 Task: Find connections with filter location City of Parramatta with filter topic #staysafewith filter profile language Potuguese with filter current company O9 Solutions, Inc. with filter school Shree Jain Vidyalaya with filter industry Trusts and Estates with filter service category Budgeting with filter keywords title Real Estate Broker
Action: Mouse moved to (492, 77)
Screenshot: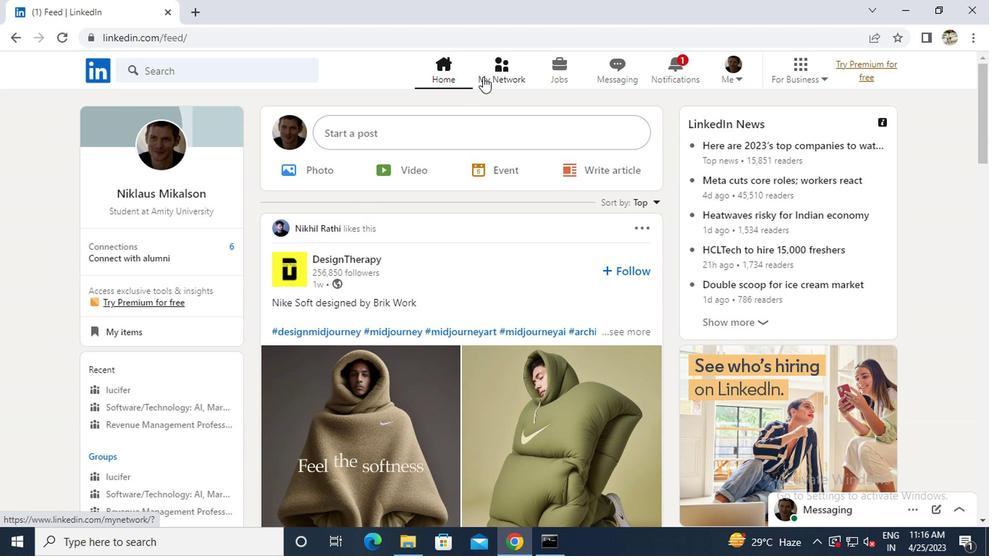 
Action: Mouse pressed left at (492, 77)
Screenshot: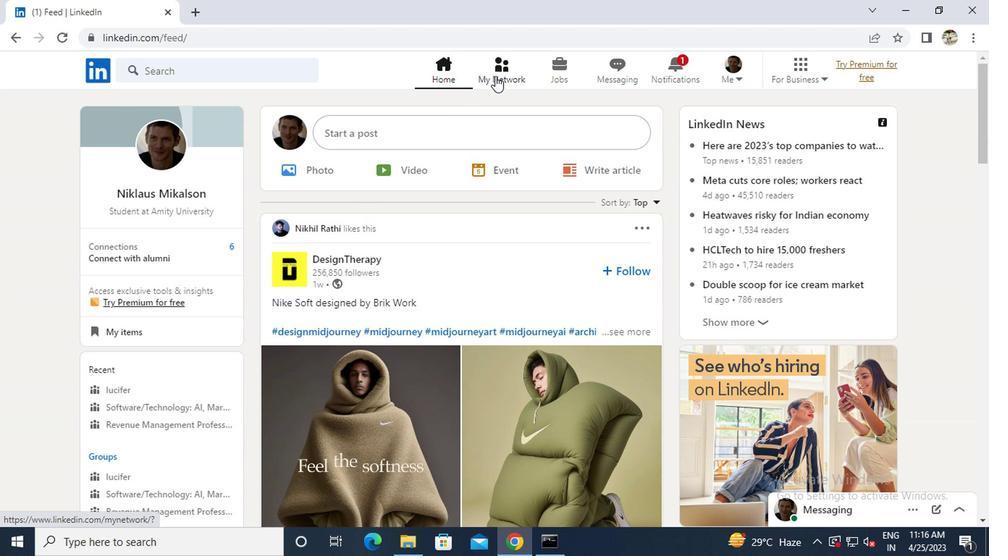 
Action: Mouse moved to (191, 160)
Screenshot: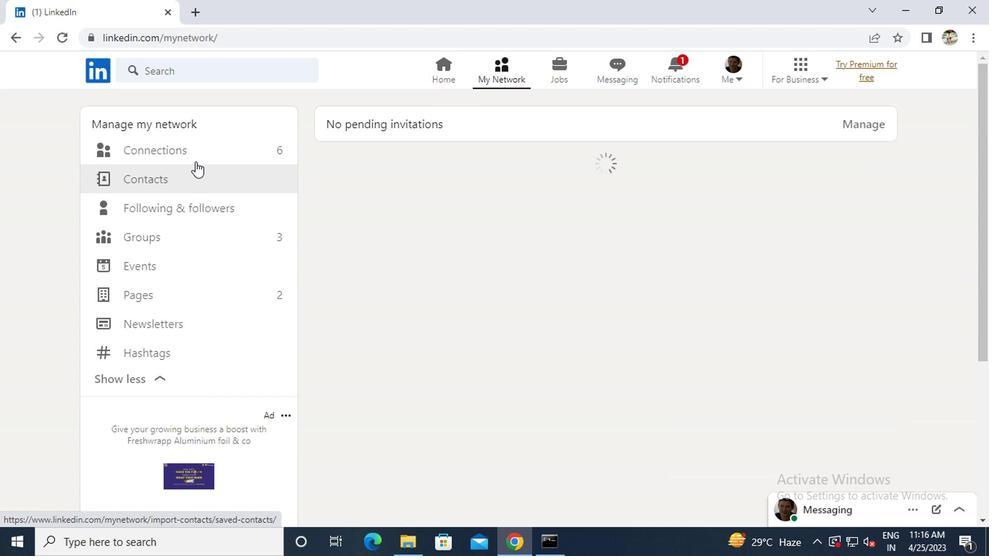 
Action: Mouse pressed left at (191, 160)
Screenshot: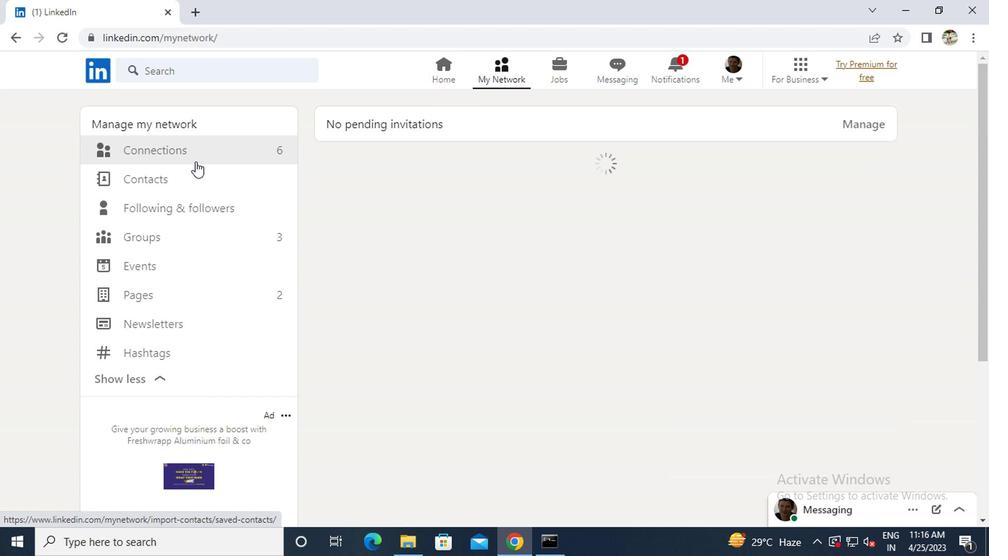 
Action: Mouse pressed left at (191, 160)
Screenshot: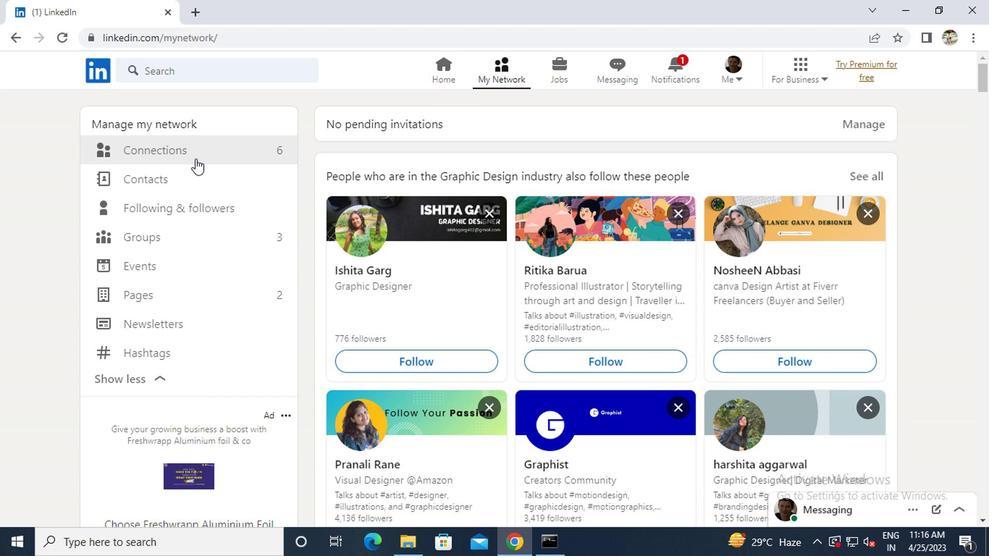 
Action: Mouse moved to (172, 158)
Screenshot: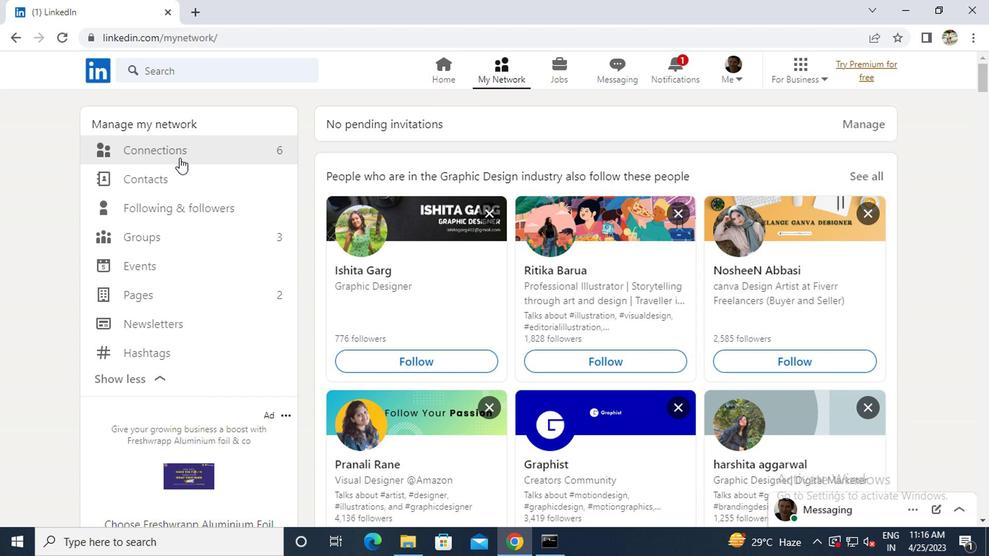 
Action: Mouse pressed left at (172, 158)
Screenshot: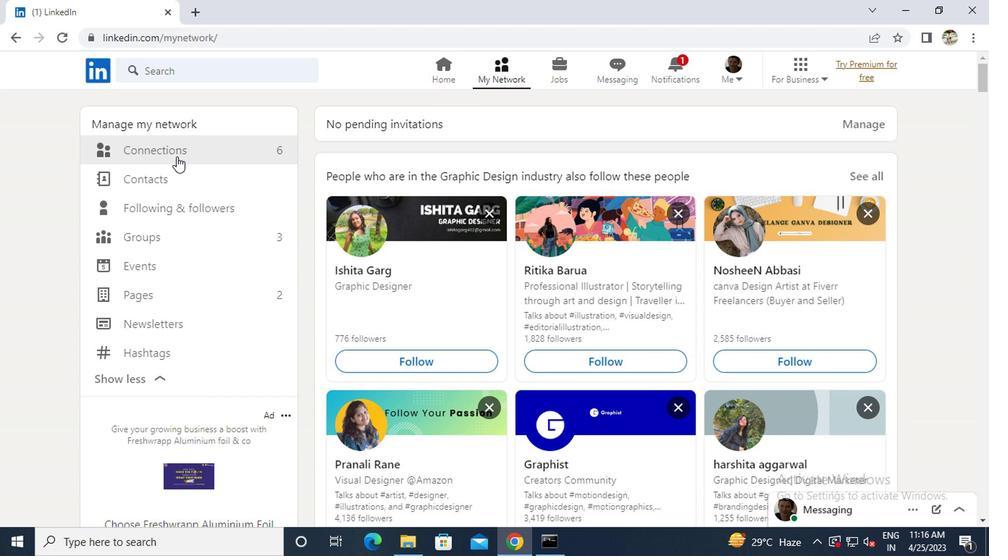 
Action: Mouse moved to (598, 152)
Screenshot: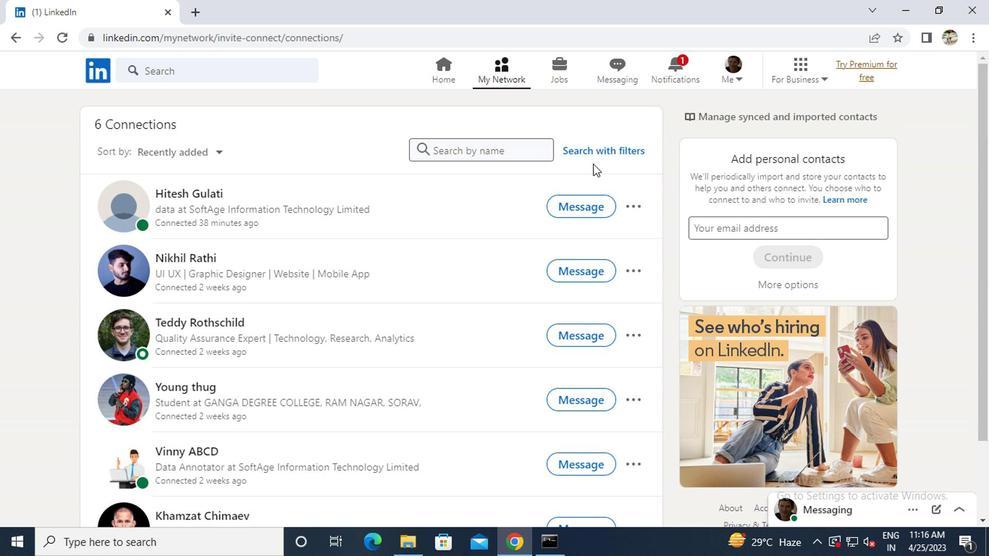 
Action: Mouse pressed left at (598, 152)
Screenshot: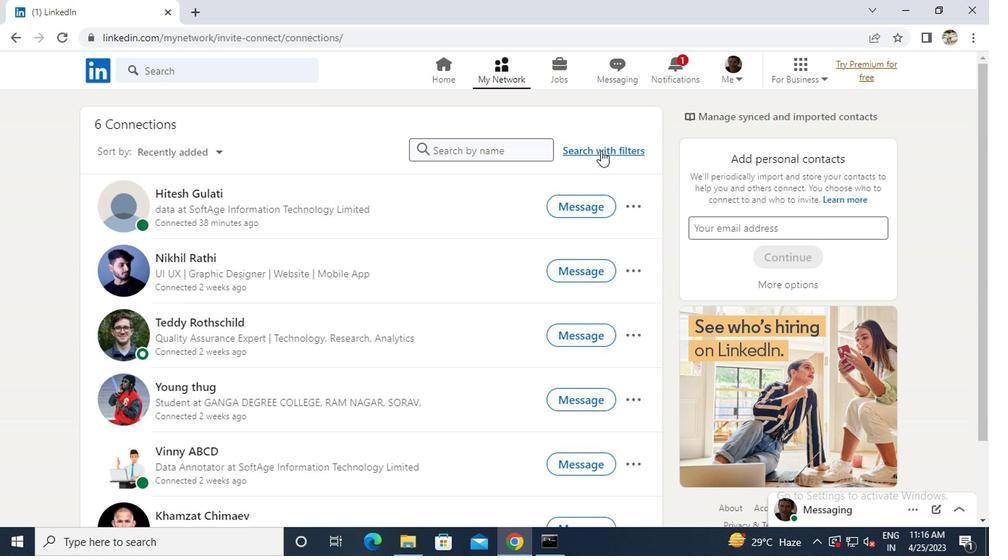 
Action: Mouse moved to (493, 113)
Screenshot: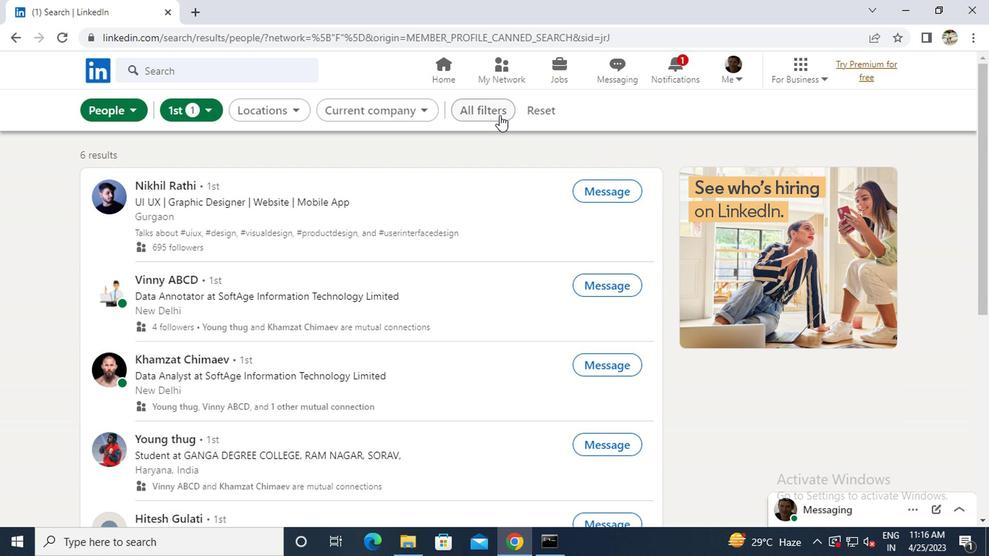 
Action: Mouse pressed left at (493, 113)
Screenshot: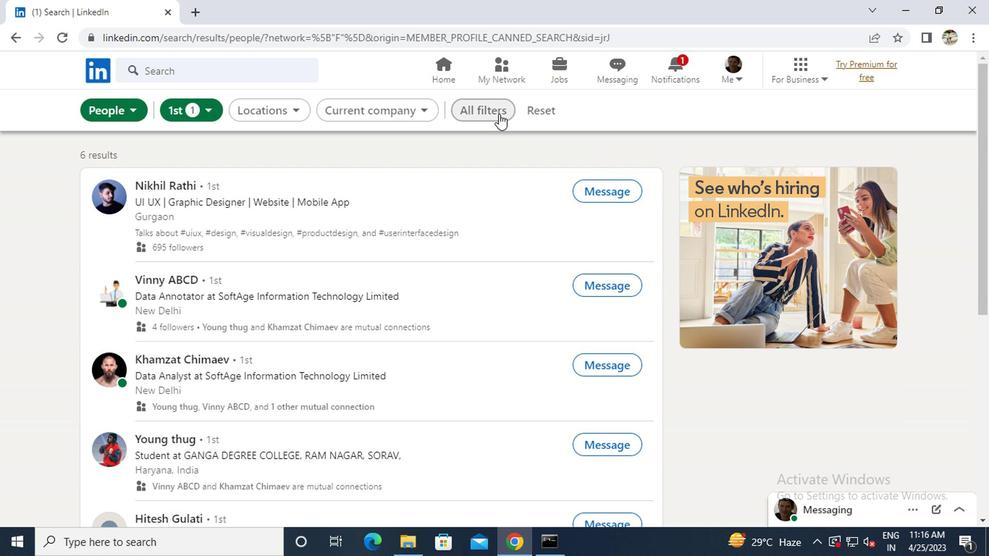 
Action: Mouse moved to (699, 298)
Screenshot: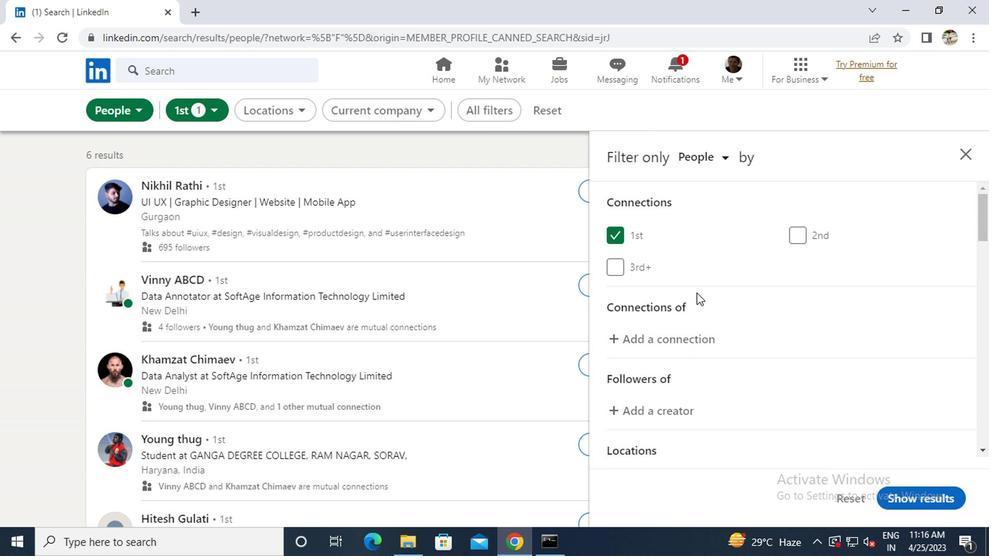 
Action: Mouse scrolled (699, 297) with delta (0, -1)
Screenshot: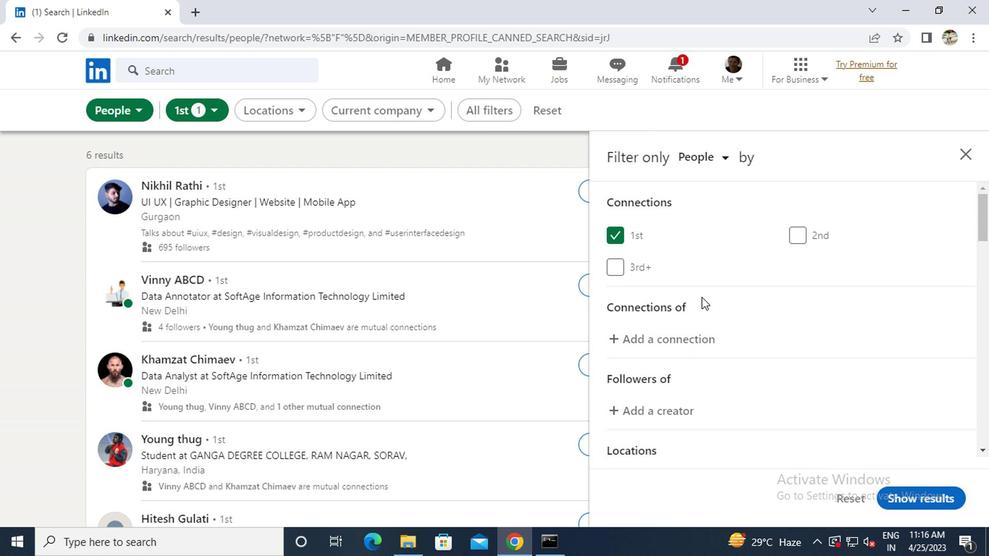 
Action: Mouse scrolled (699, 297) with delta (0, -1)
Screenshot: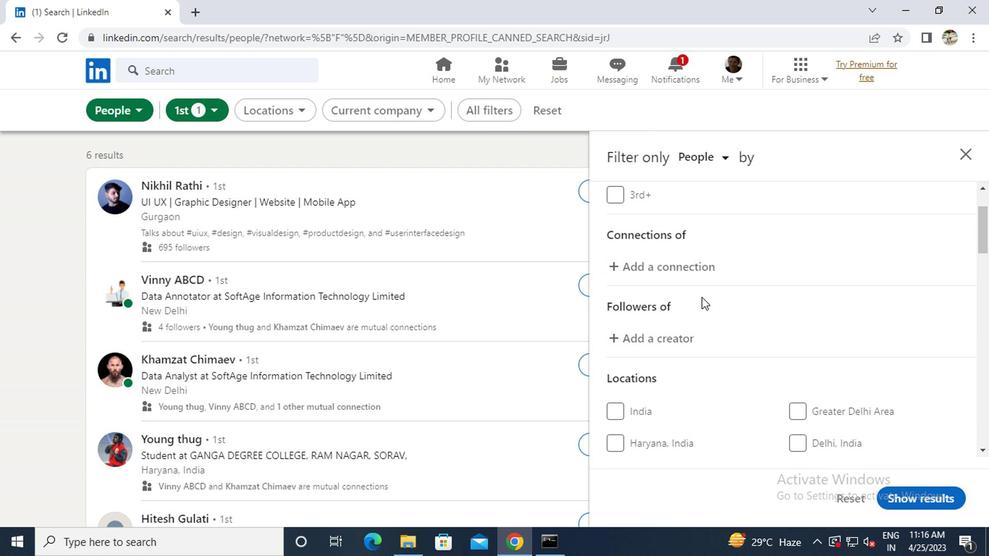 
Action: Mouse moved to (808, 404)
Screenshot: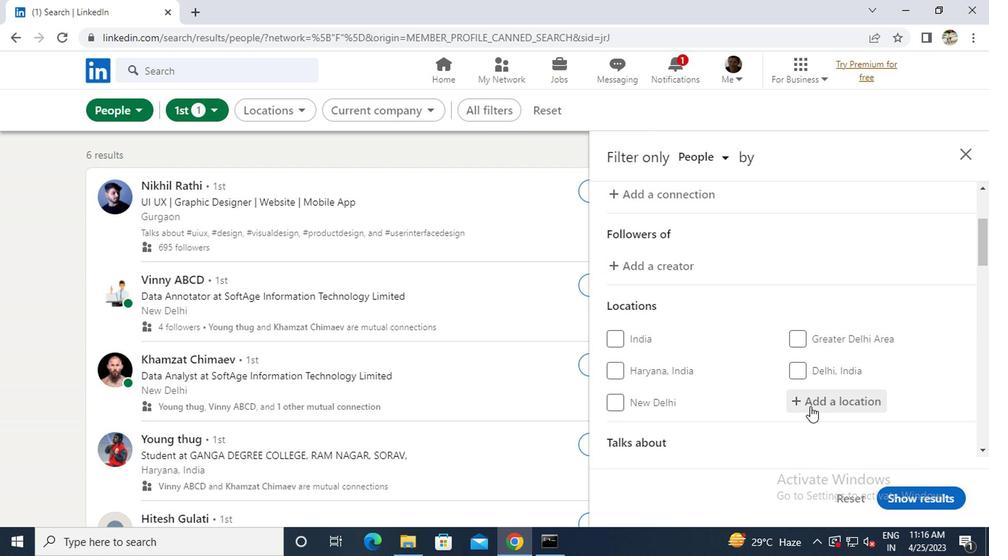 
Action: Mouse pressed left at (808, 404)
Screenshot: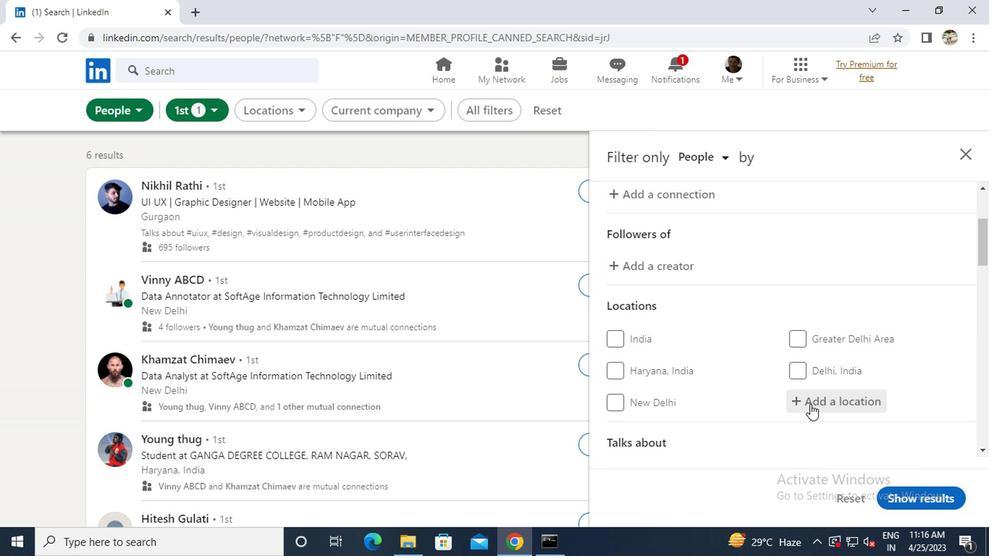 
Action: Key pressed <Key.caps_lock>c<Key.caps_lock>ity<Key.space>of<Key.space><Key.caps_lock>p<Key.caps_lock>arramatta<Key.space>
Screenshot: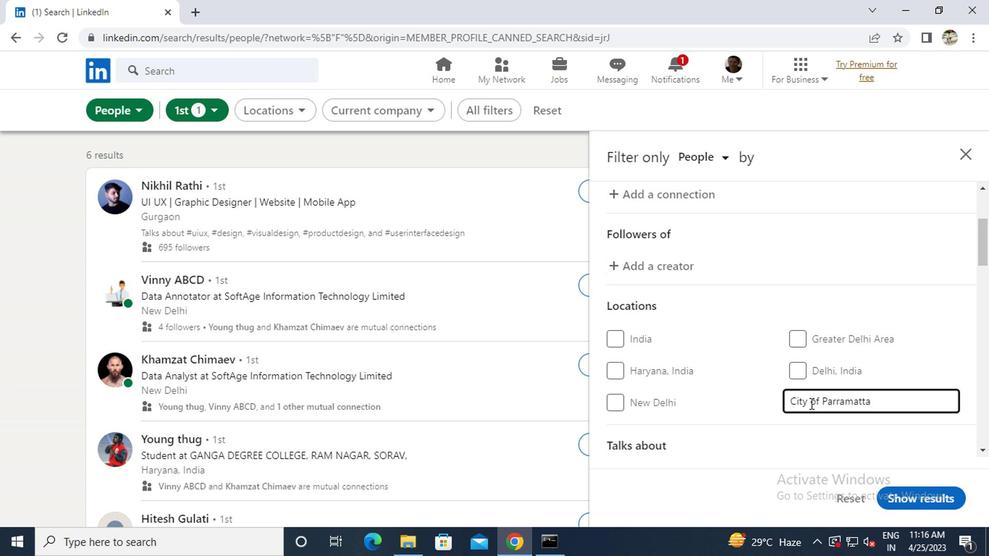 
Action: Mouse scrolled (808, 403) with delta (0, -1)
Screenshot: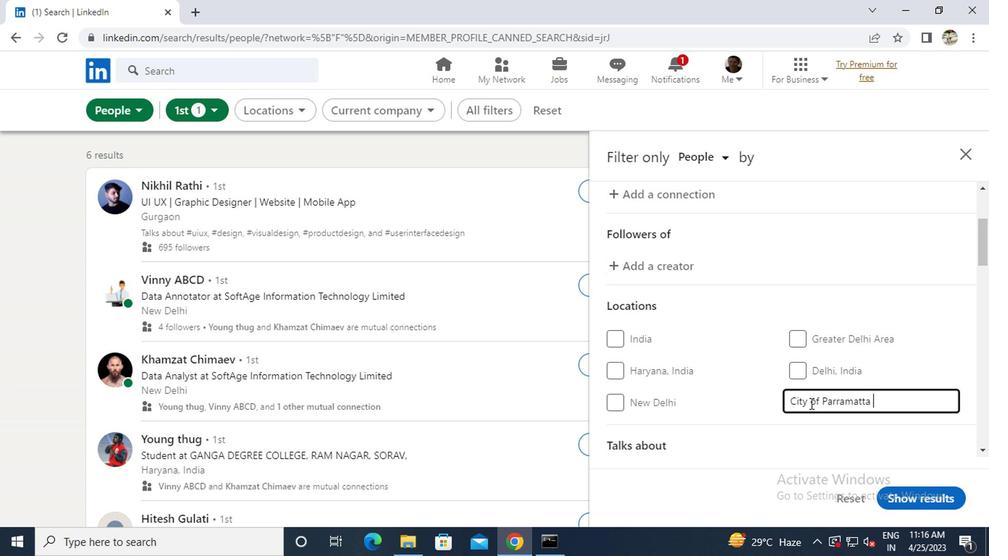 
Action: Mouse scrolled (808, 403) with delta (0, -1)
Screenshot: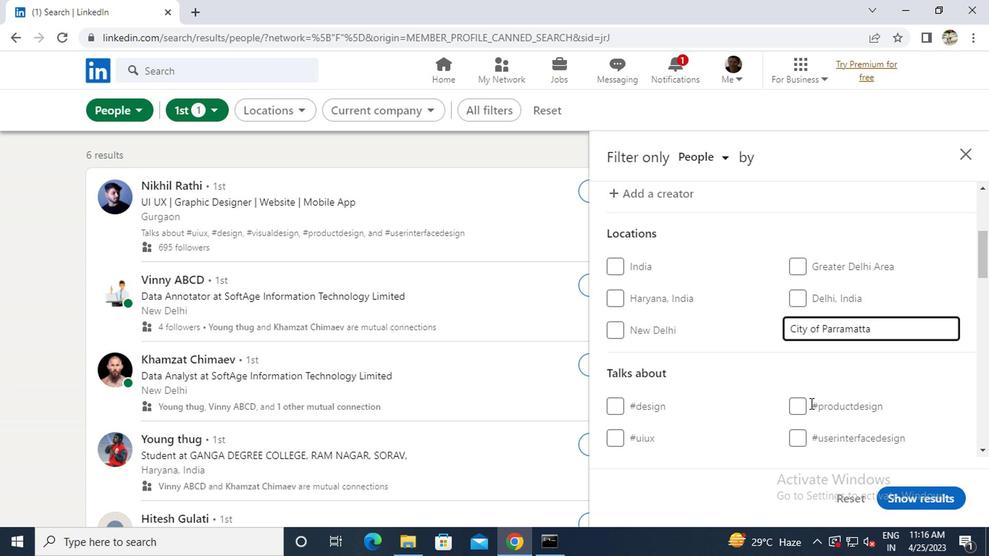 
Action: Mouse moved to (805, 393)
Screenshot: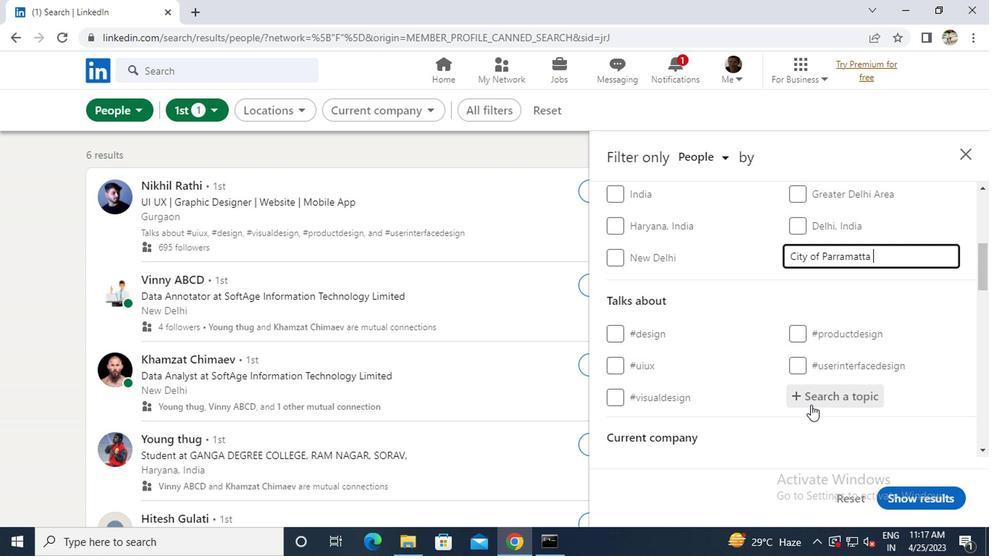 
Action: Mouse pressed left at (805, 393)
Screenshot: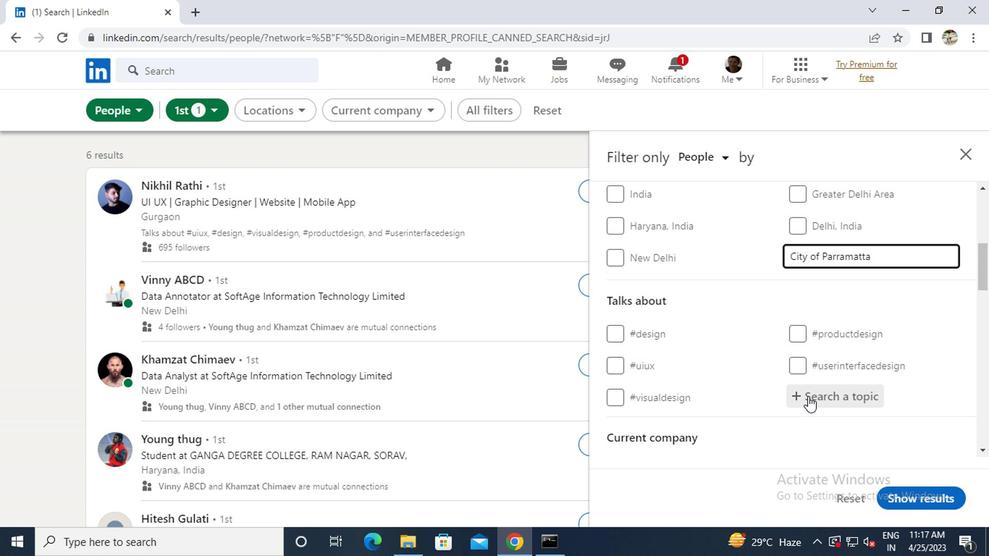 
Action: Key pressed <Key.shift>#STAYSAFE
Screenshot: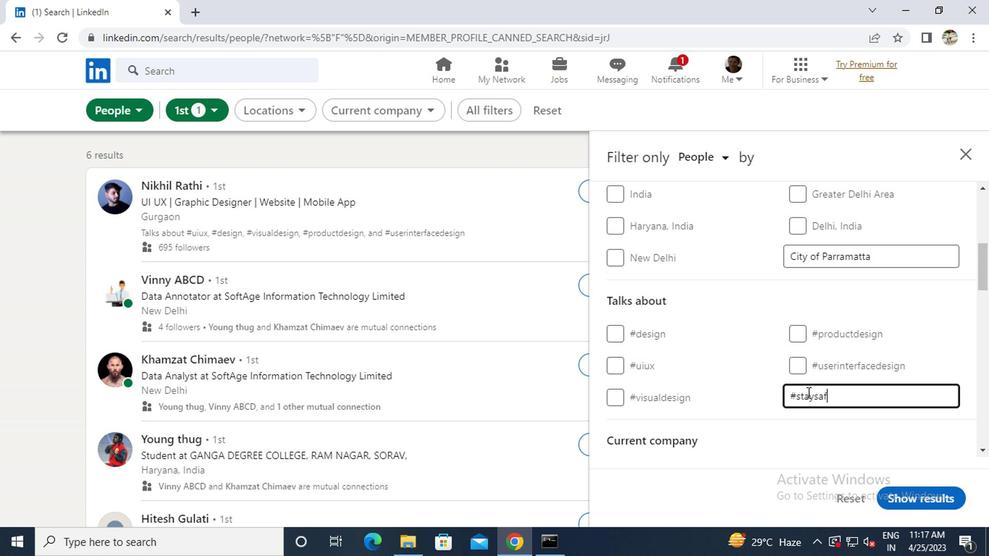 
Action: Mouse scrolled (805, 392) with delta (0, -1)
Screenshot: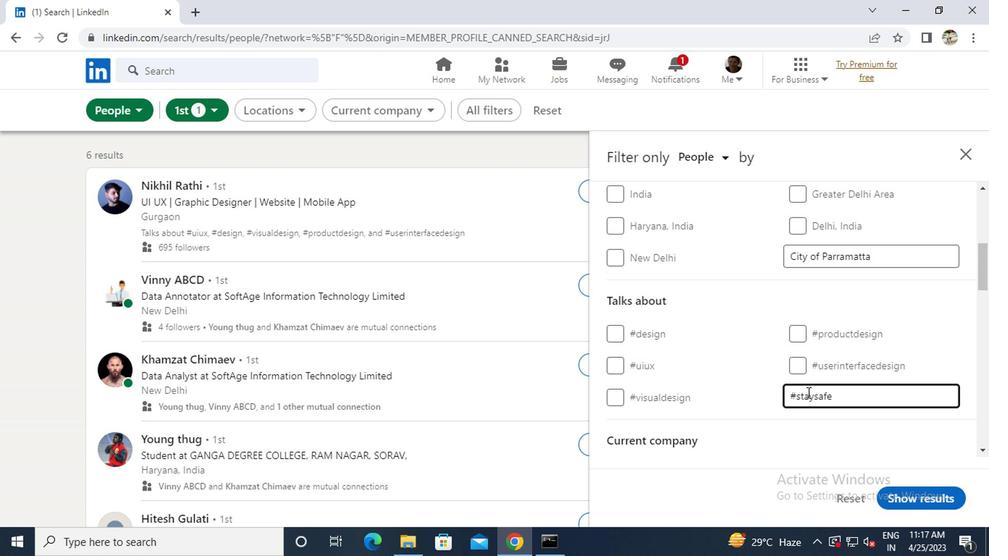 
Action: Mouse scrolled (805, 392) with delta (0, -1)
Screenshot: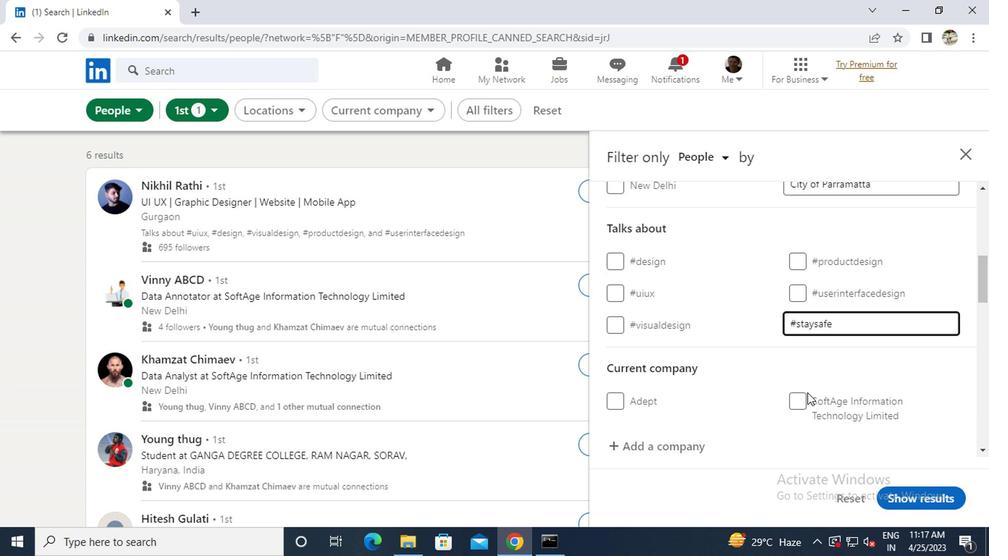 
Action: Mouse moved to (671, 375)
Screenshot: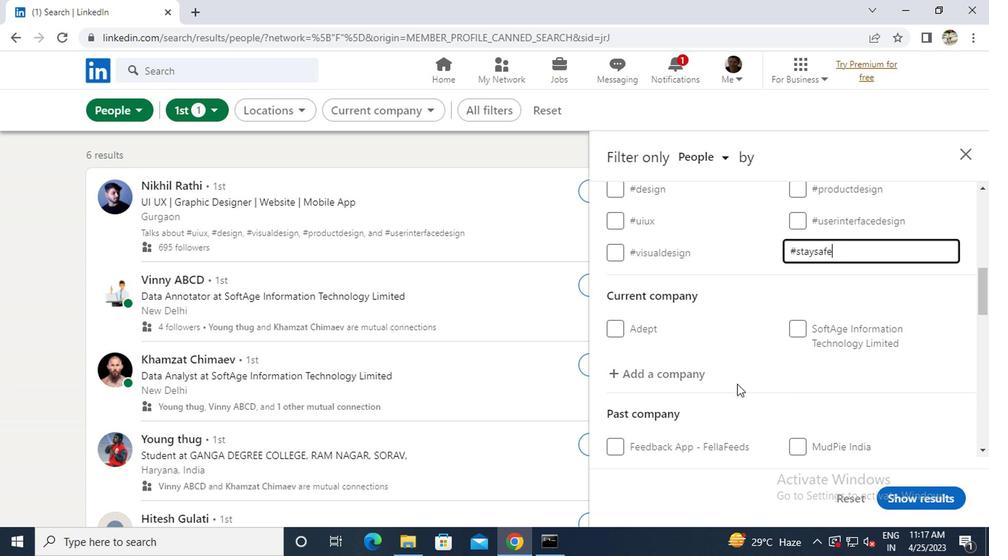 
Action: Mouse pressed left at (671, 375)
Screenshot: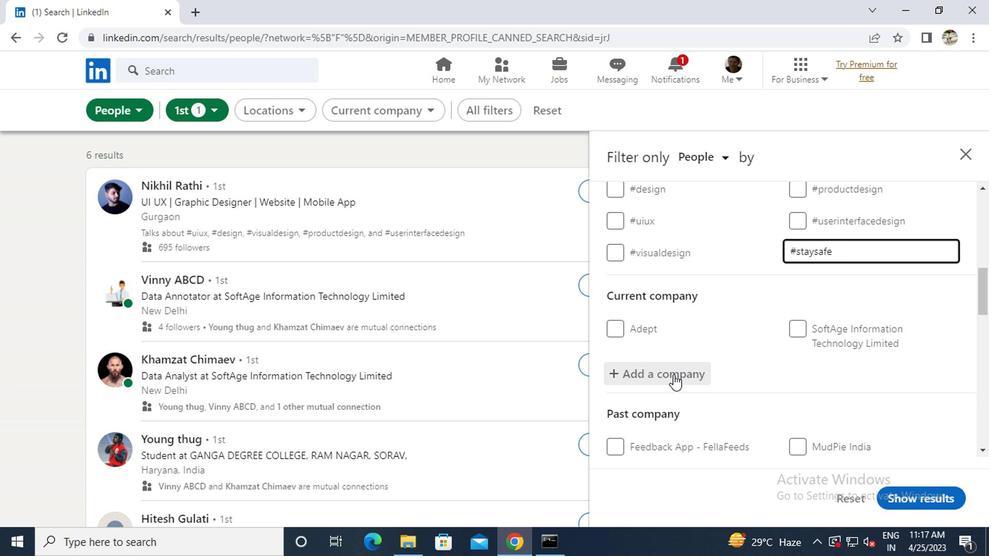 
Action: Key pressed <Key.caps_lock>O9
Screenshot: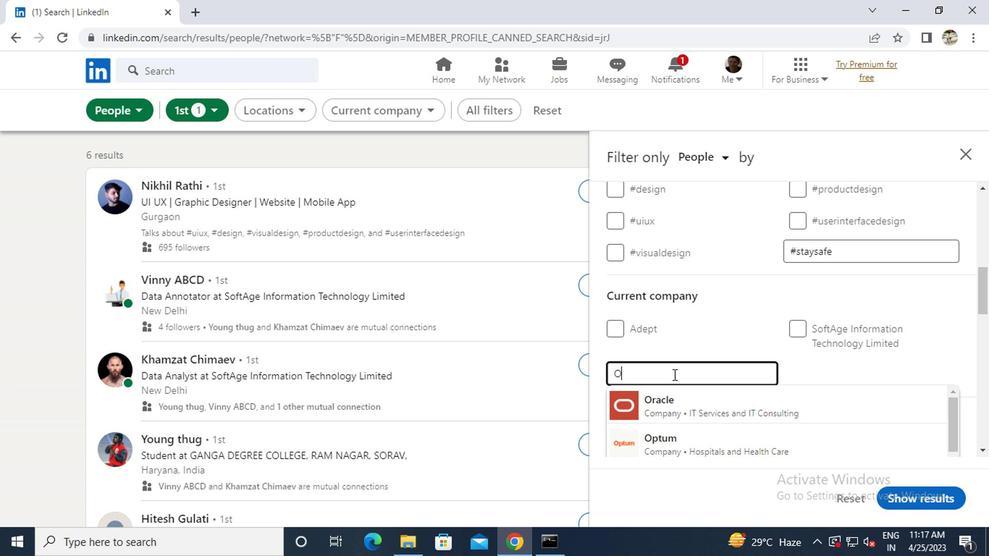 
Action: Mouse moved to (667, 405)
Screenshot: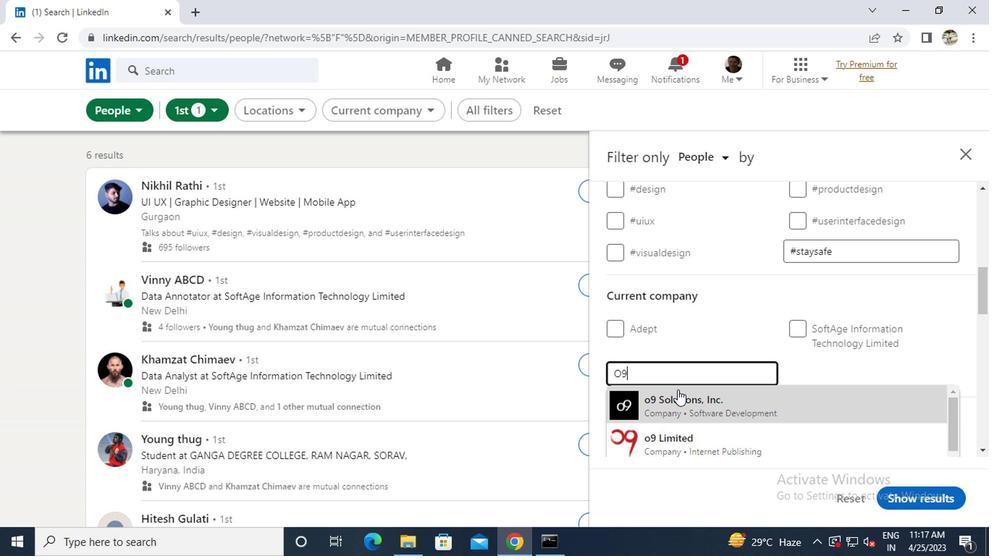 
Action: Mouse pressed left at (667, 405)
Screenshot: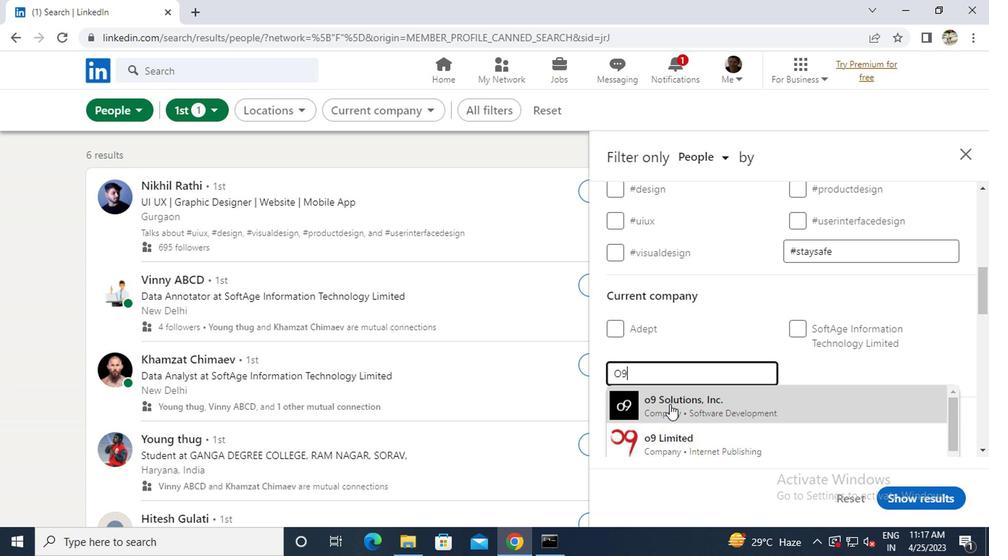 
Action: Mouse scrolled (667, 404) with delta (0, 0)
Screenshot: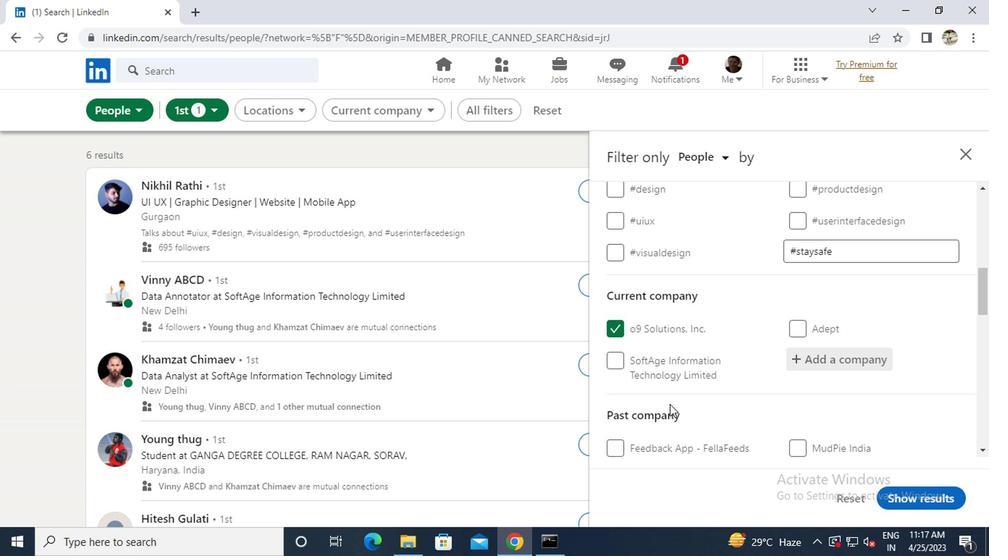 
Action: Mouse scrolled (667, 404) with delta (0, 0)
Screenshot: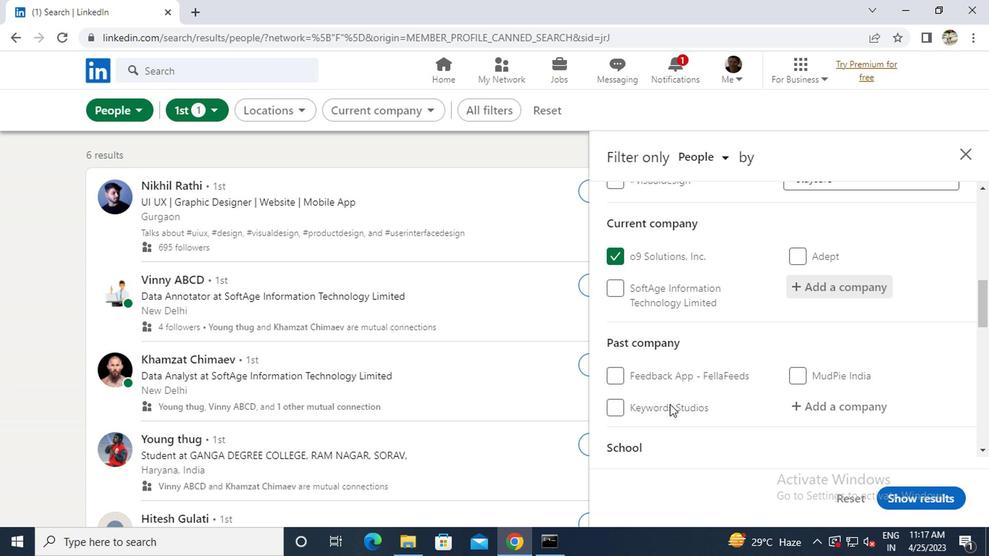 
Action: Mouse scrolled (667, 404) with delta (0, 0)
Screenshot: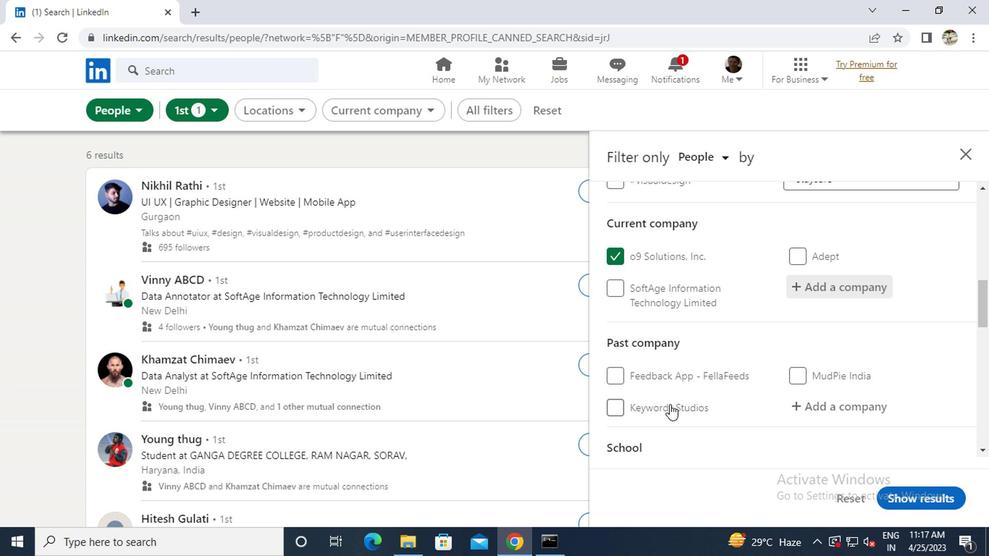 
Action: Mouse pressed left at (667, 405)
Screenshot: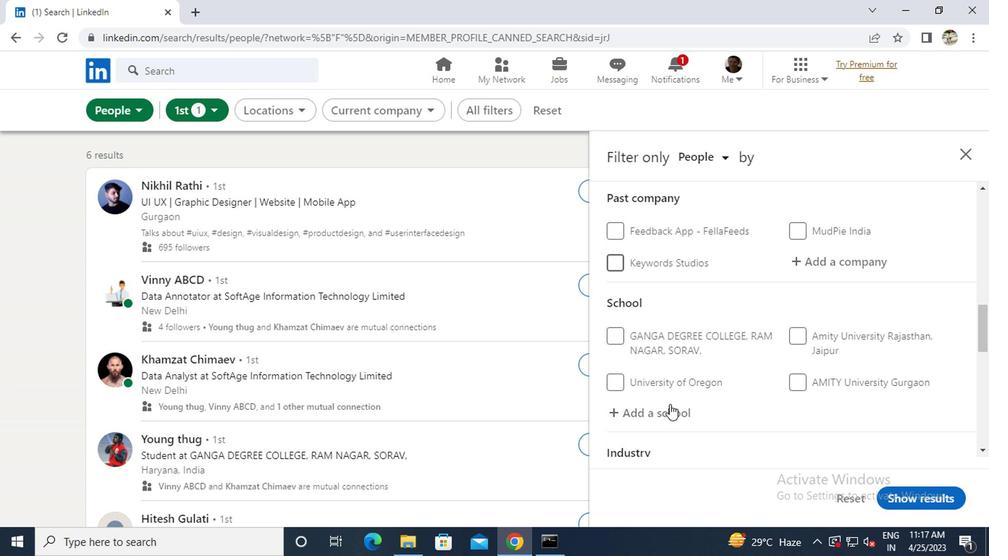 
Action: Key pressed <Key.caps_lock><Key.caps_lock>S<Key.caps_lock>HREE
Screenshot: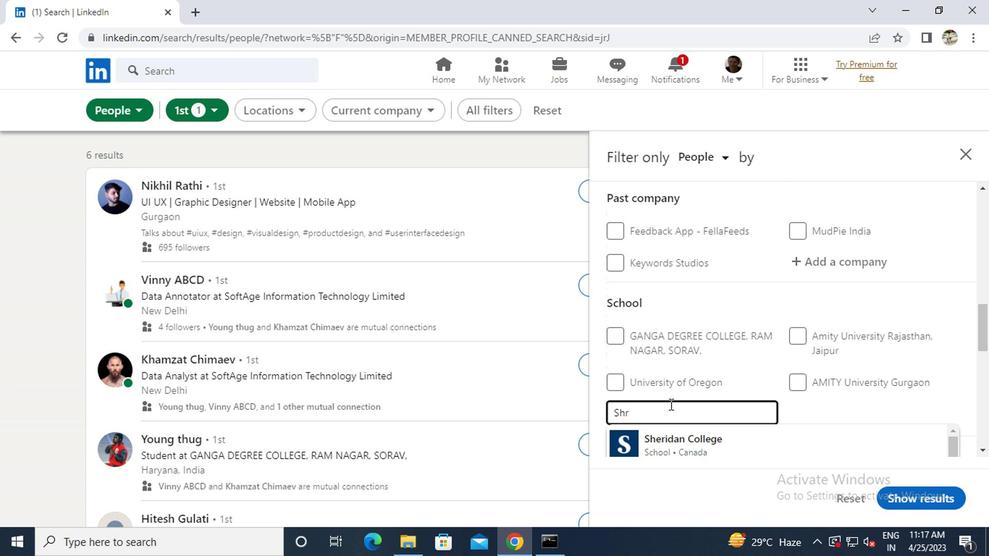 
Action: Mouse moved to (662, 441)
Screenshot: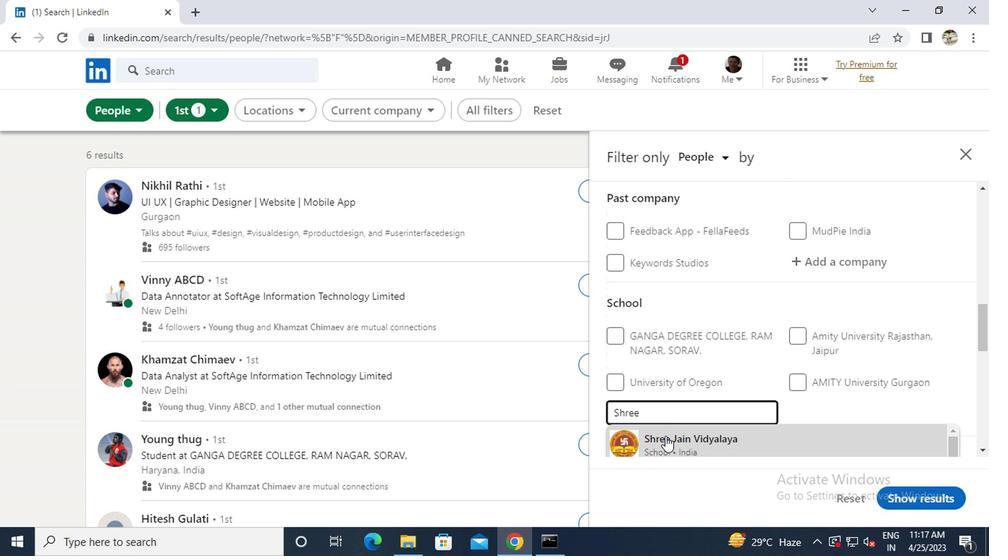 
Action: Mouse pressed left at (662, 441)
Screenshot: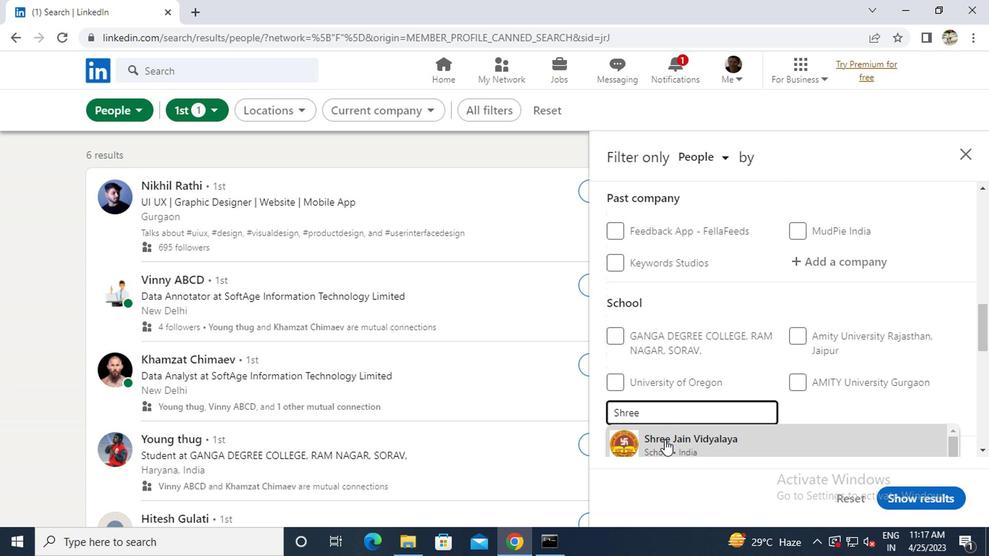 
Action: Mouse moved to (662, 440)
Screenshot: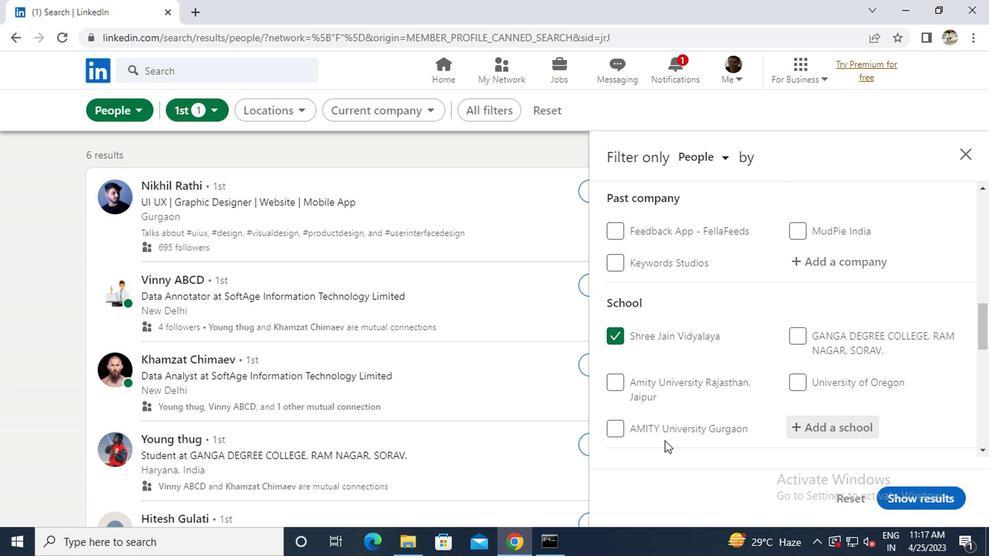 
Action: Mouse scrolled (662, 439) with delta (0, -1)
Screenshot: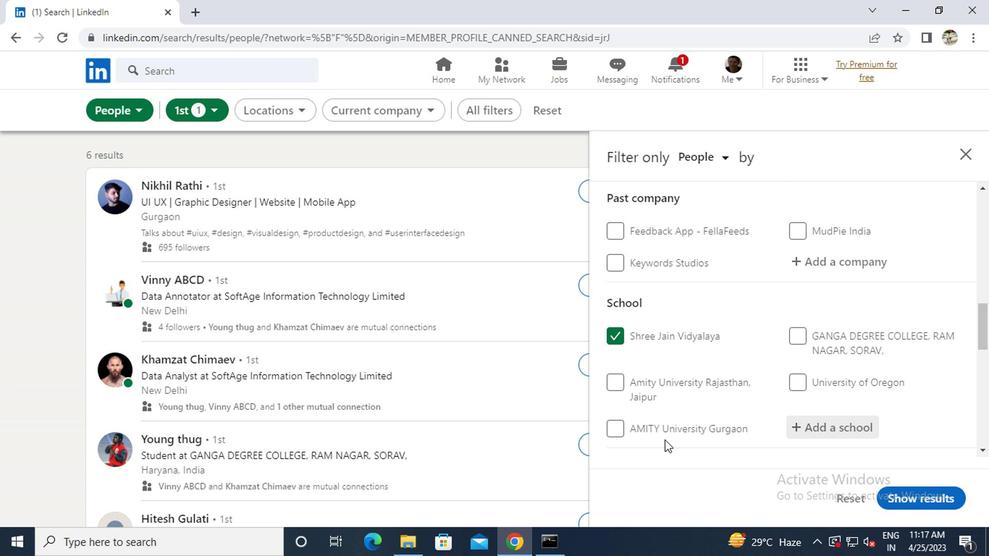 
Action: Mouse scrolled (662, 439) with delta (0, -1)
Screenshot: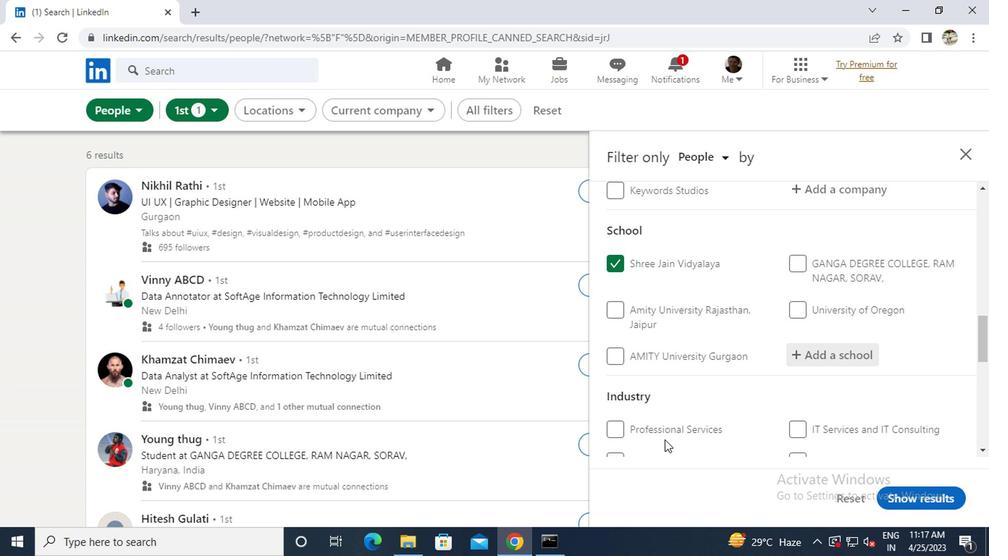 
Action: Mouse moved to (800, 435)
Screenshot: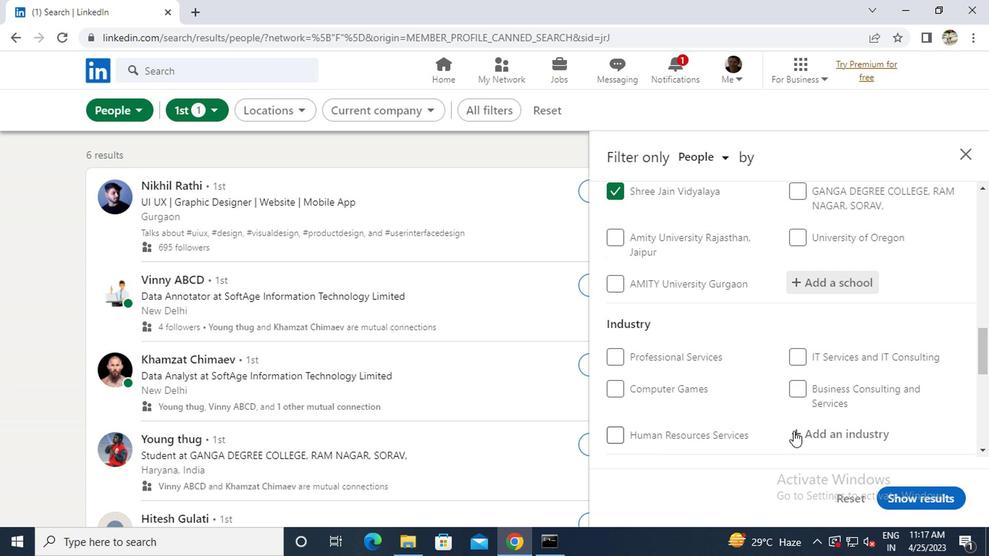 
Action: Mouse pressed left at (800, 435)
Screenshot: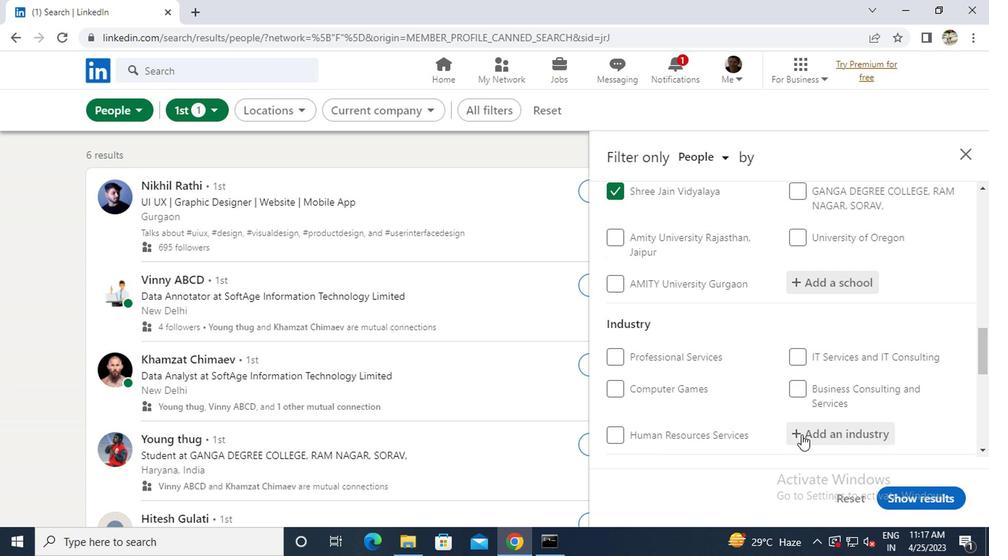 
Action: Key pressed <Key.caps_lock>T<Key.caps_lock>RUST<Key.space>AND<Key.space><Key.caps_lock>E<Key.caps_lock>STATES<Key.space>
Screenshot: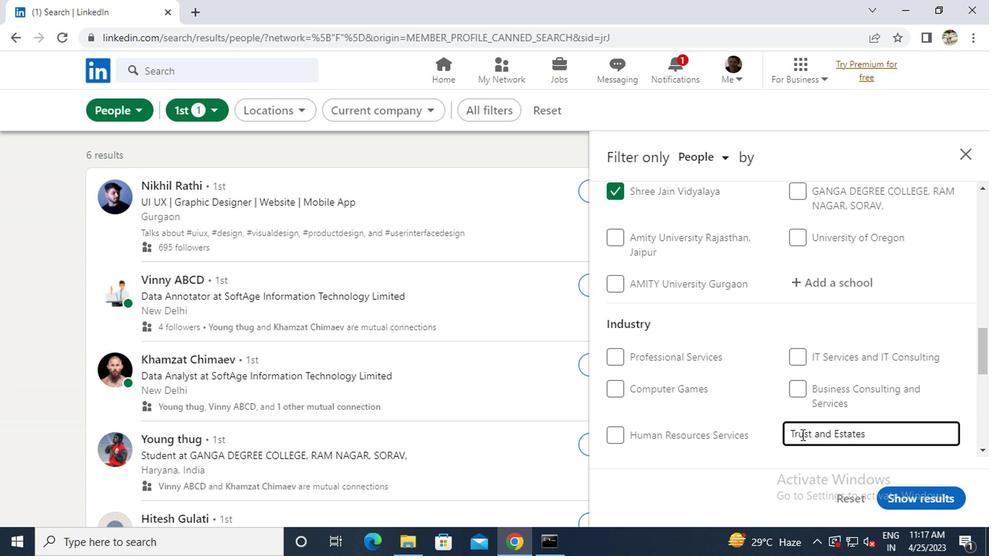 
Action: Mouse scrolled (800, 435) with delta (0, 0)
Screenshot: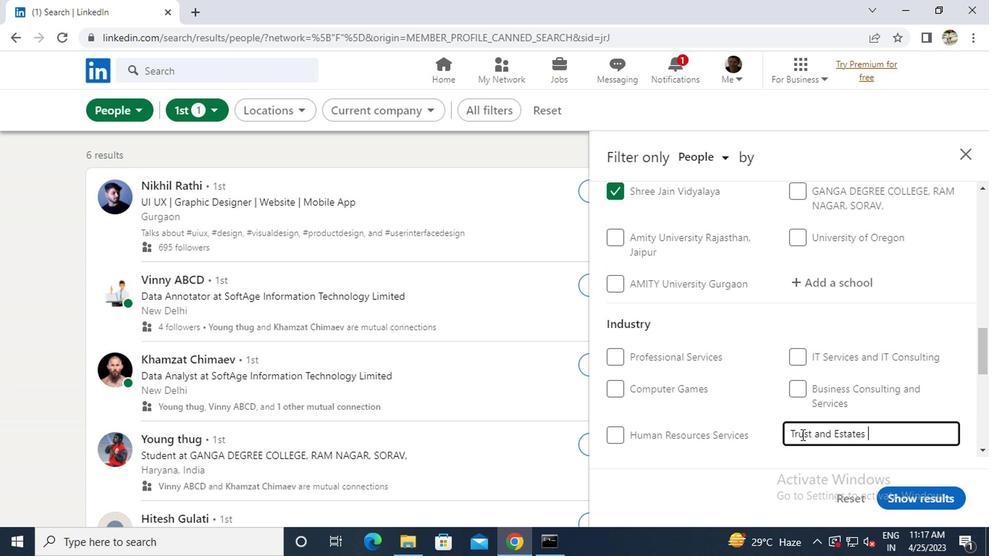 
Action: Mouse scrolled (800, 435) with delta (0, 0)
Screenshot: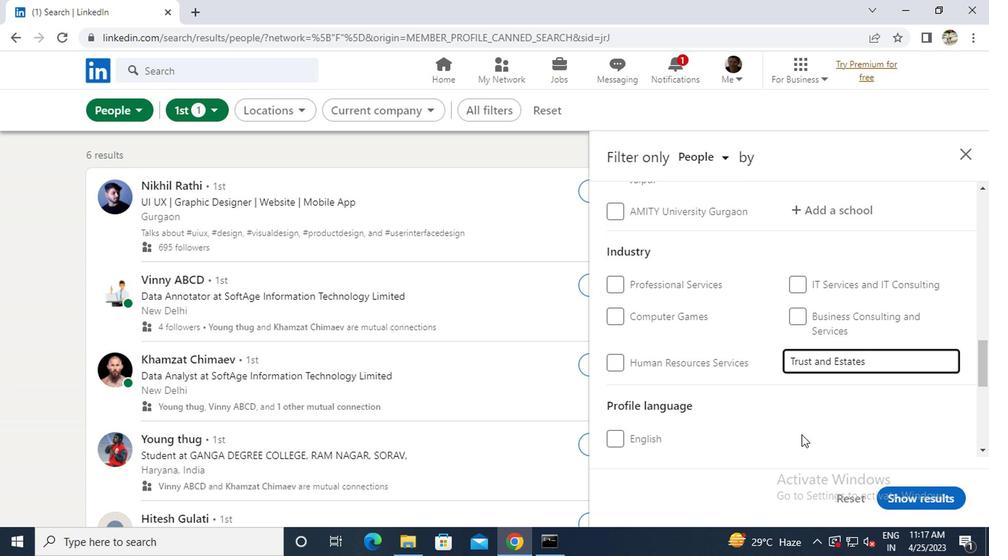 
Action: Mouse scrolled (800, 435) with delta (0, 0)
Screenshot: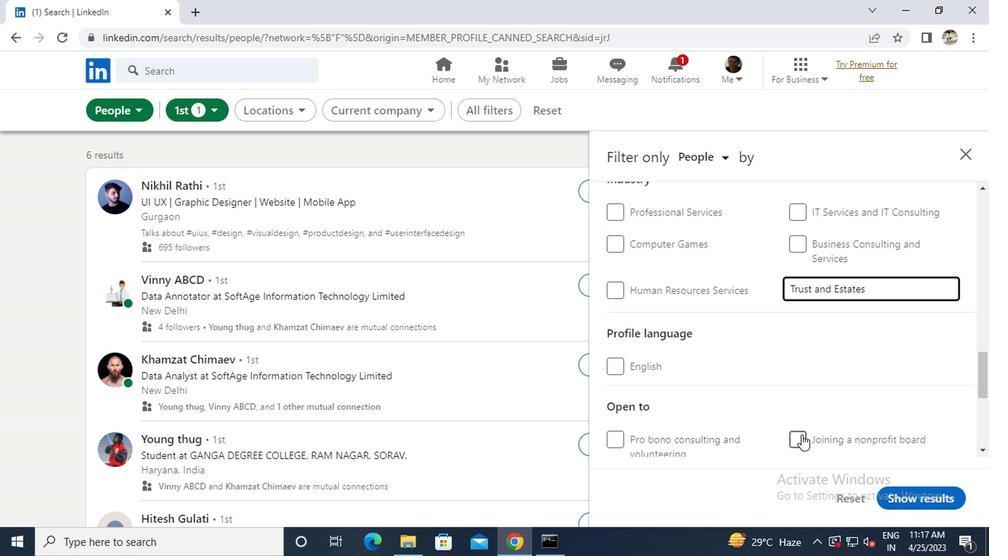 
Action: Mouse moved to (761, 414)
Screenshot: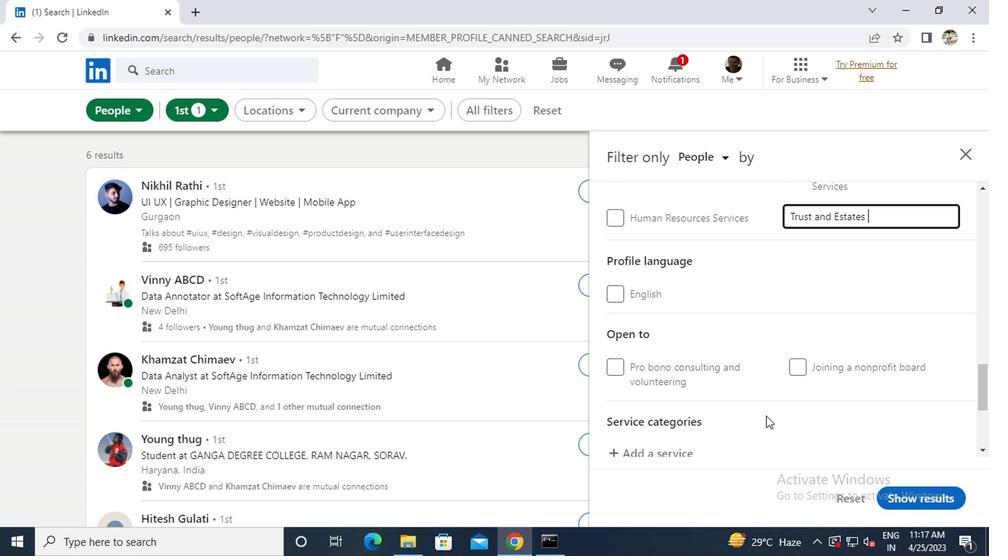 
Action: Mouse scrolled (761, 413) with delta (0, 0)
Screenshot: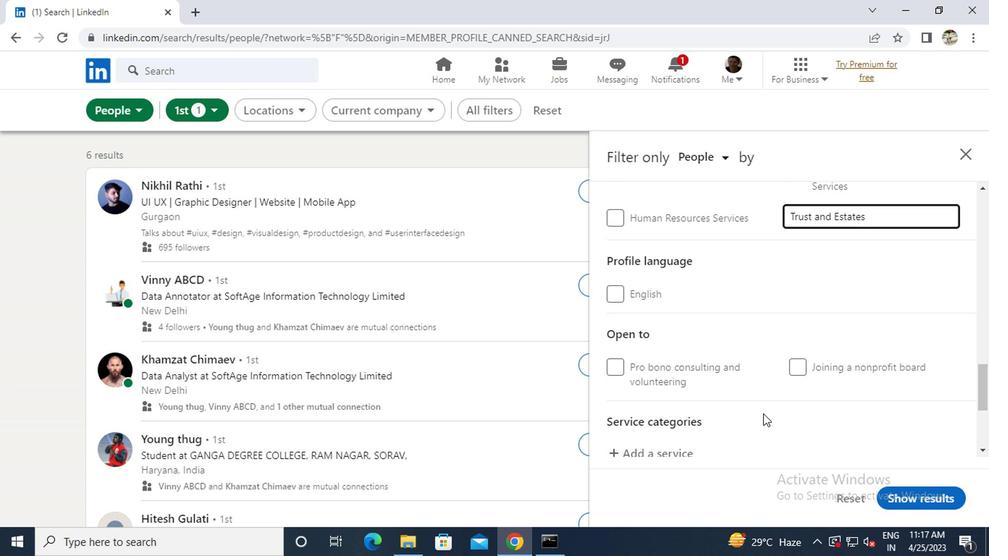 
Action: Mouse scrolled (761, 413) with delta (0, 0)
Screenshot: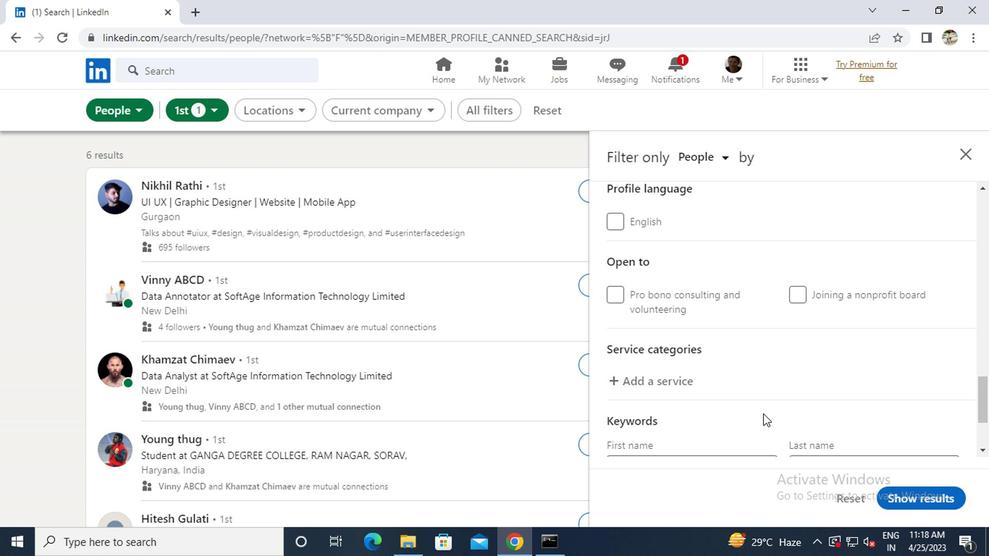 
Action: Mouse moved to (692, 318)
Screenshot: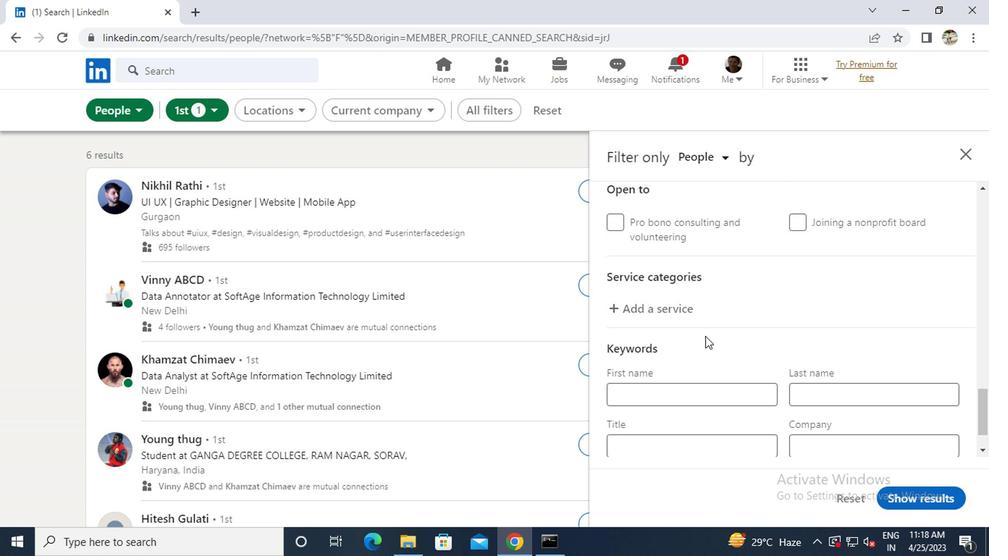 
Action: Mouse pressed left at (692, 318)
Screenshot: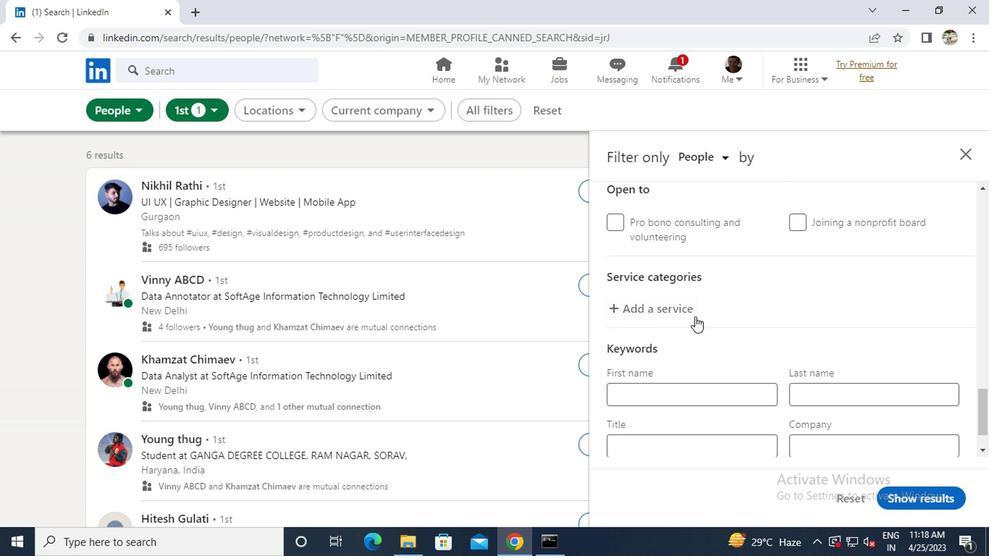 
Action: Key pressed <Key.caps_lock>B<Key.caps_lock>UDGE
Screenshot: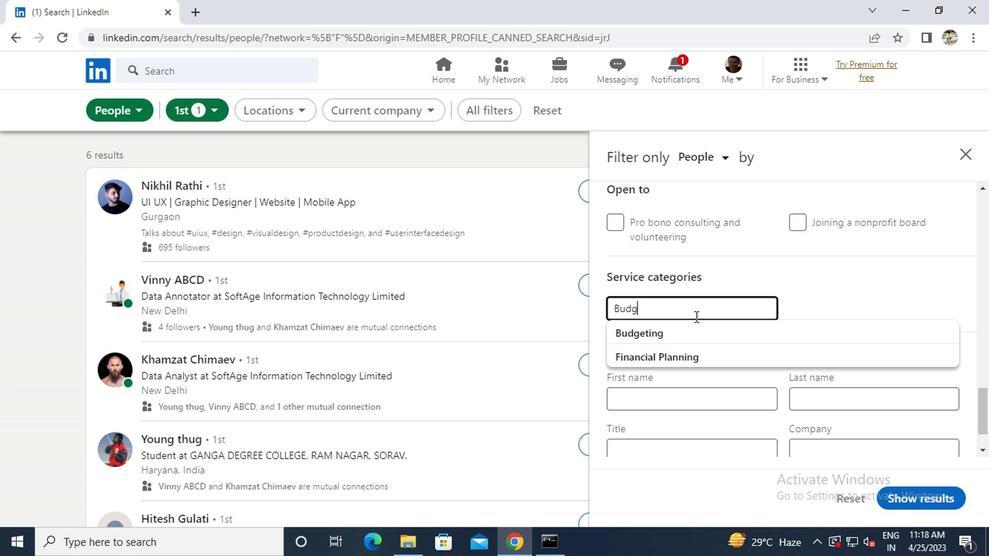 
Action: Mouse moved to (675, 333)
Screenshot: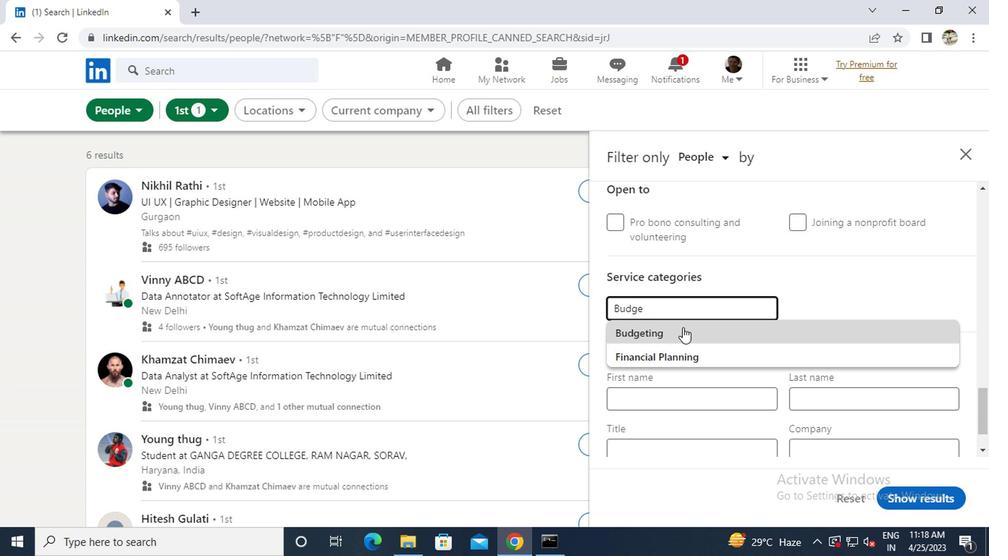 
Action: Mouse pressed left at (675, 333)
Screenshot: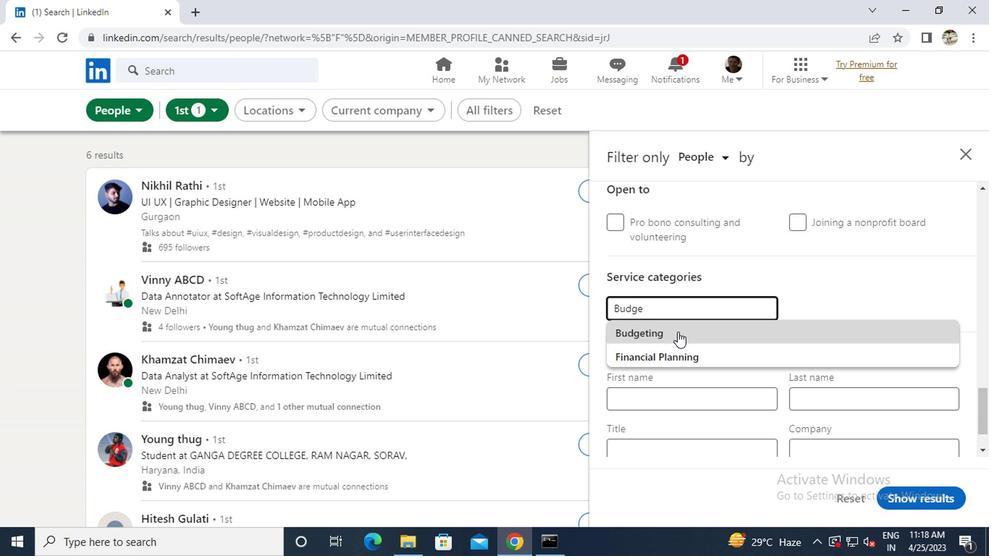 
Action: Mouse scrolled (675, 332) with delta (0, 0)
Screenshot: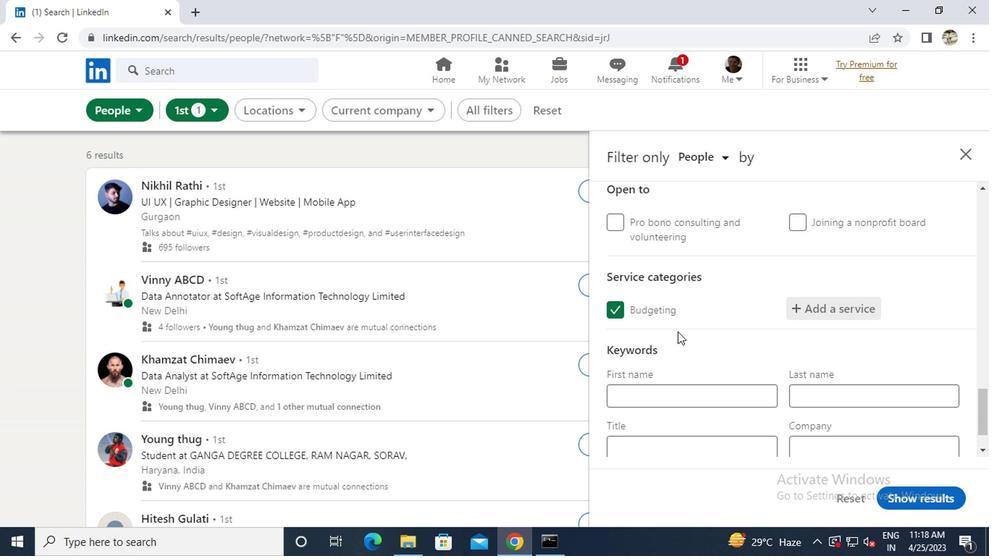 
Action: Mouse scrolled (675, 332) with delta (0, 0)
Screenshot: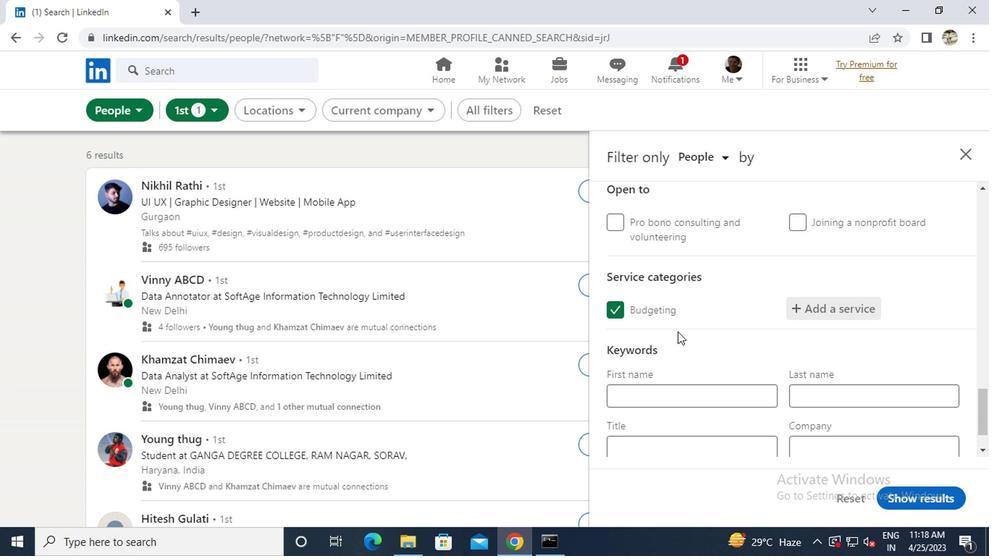 
Action: Mouse moved to (661, 384)
Screenshot: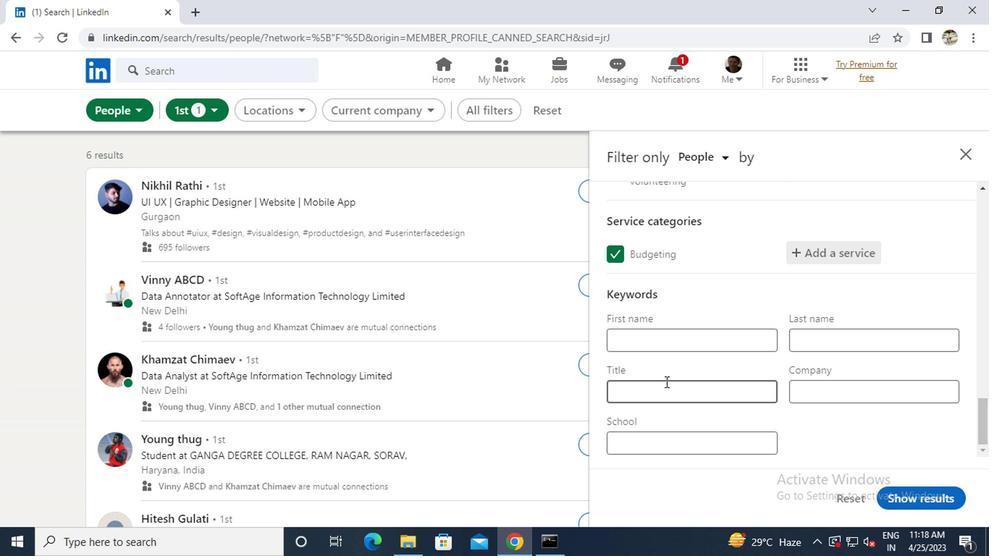 
Action: Mouse pressed left at (661, 384)
Screenshot: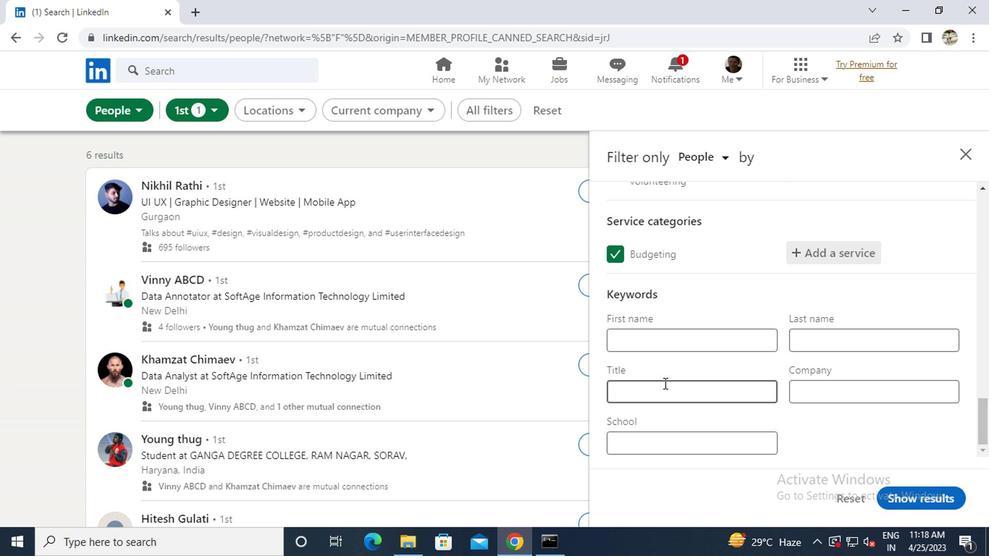 
Action: Key pressed <Key.caps_lock>R<Key.caps_lock>EAL<Key.space><Key.caps_lock>E<Key.caps_lock>STATE<Key.space><Key.caps_lock>B<Key.caps_lock>ROKER
Screenshot: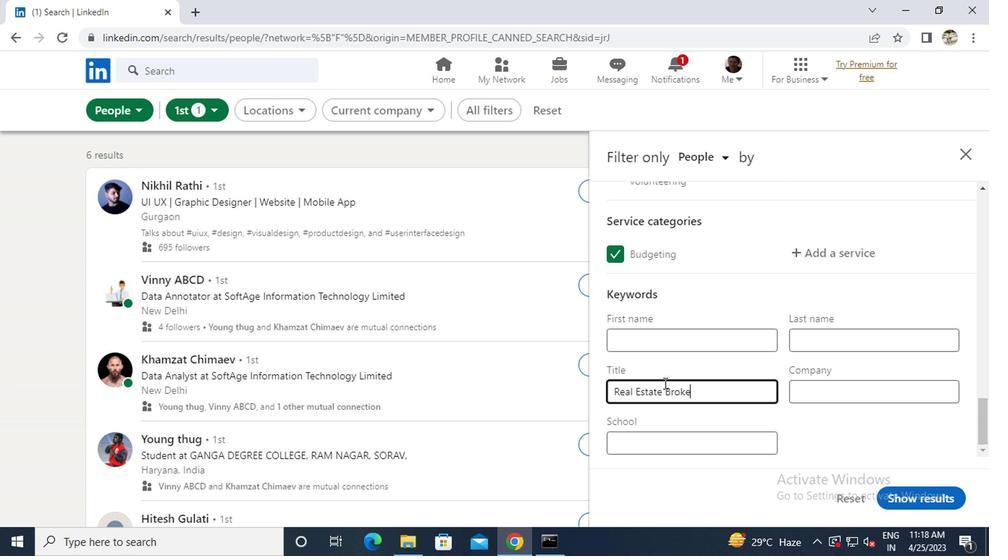
Action: Mouse moved to (914, 500)
Screenshot: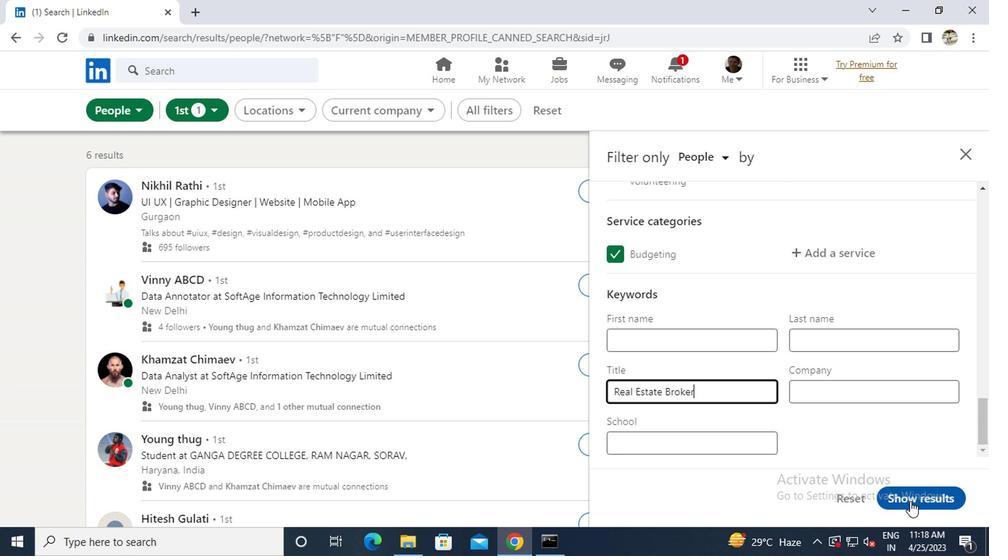 
Action: Mouse pressed left at (914, 500)
Screenshot: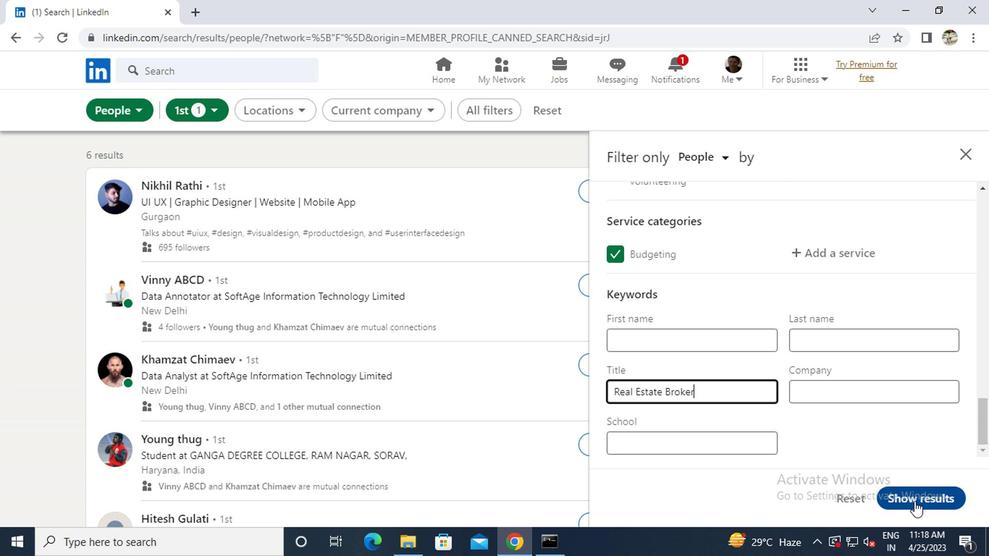 
